 Task: visit on peoples page and checked how many employees works in Samsung Electronics
Action: Mouse moved to (515, 539)
Screenshot: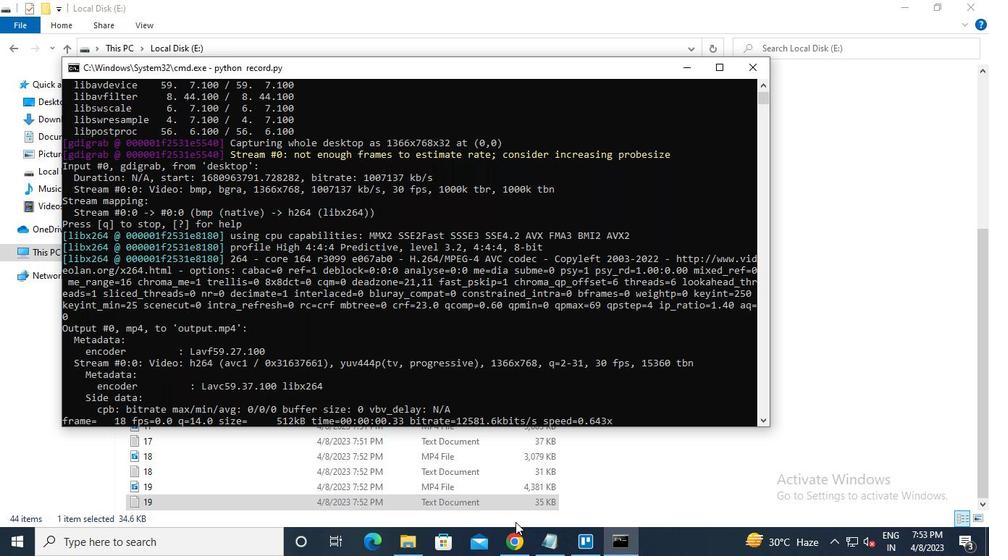 
Action: Mouse pressed left at (515, 539)
Screenshot: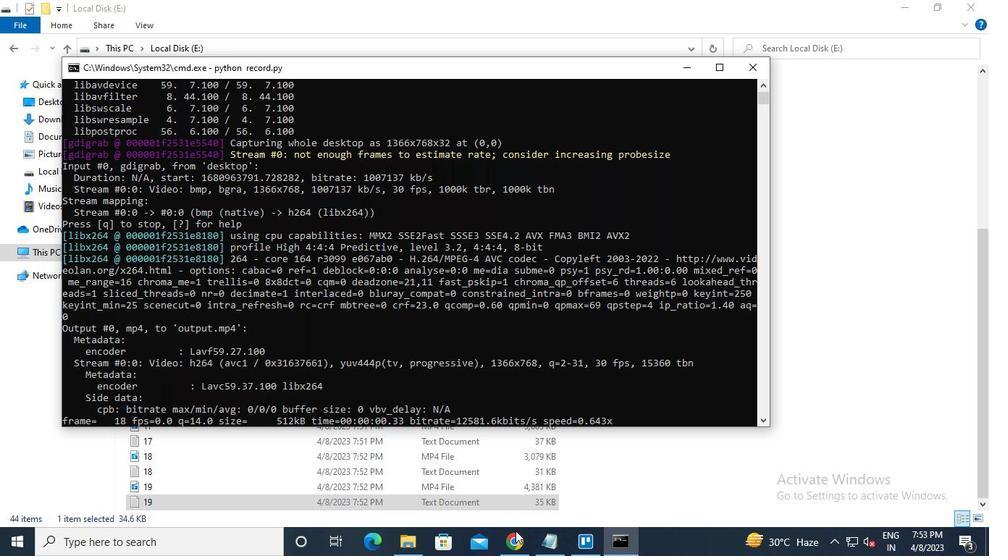 
Action: Mouse moved to (443, 89)
Screenshot: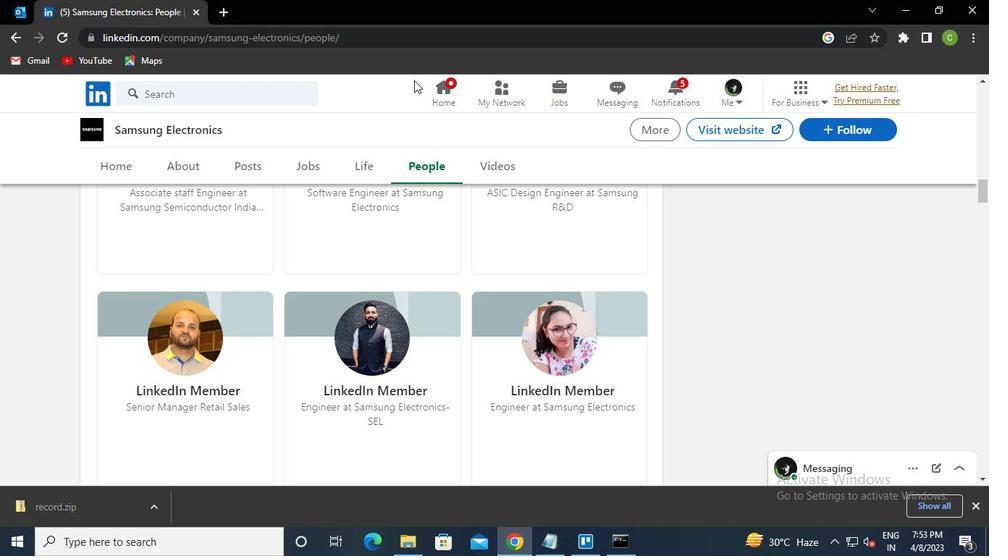 
Action: Mouse pressed left at (443, 89)
Screenshot: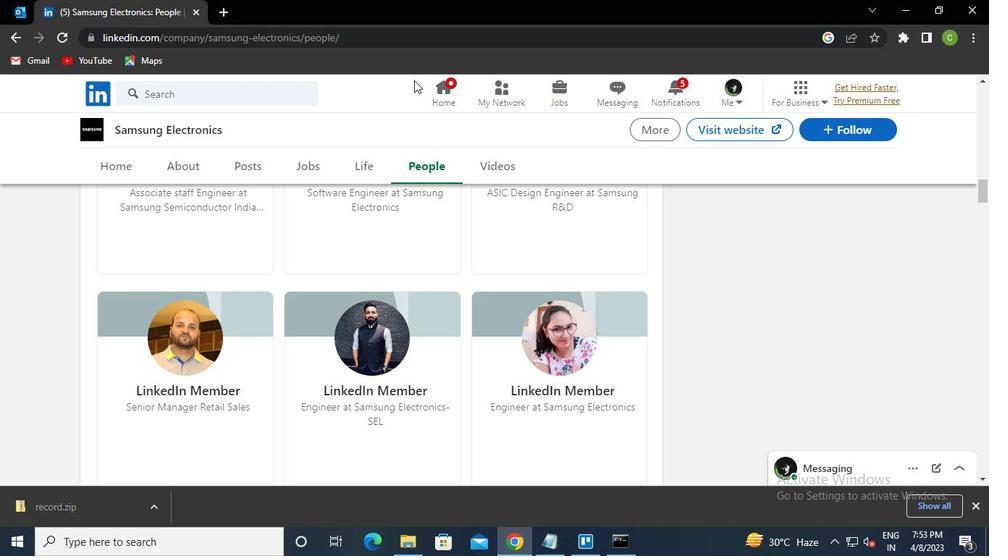 
Action: Mouse moved to (233, 93)
Screenshot: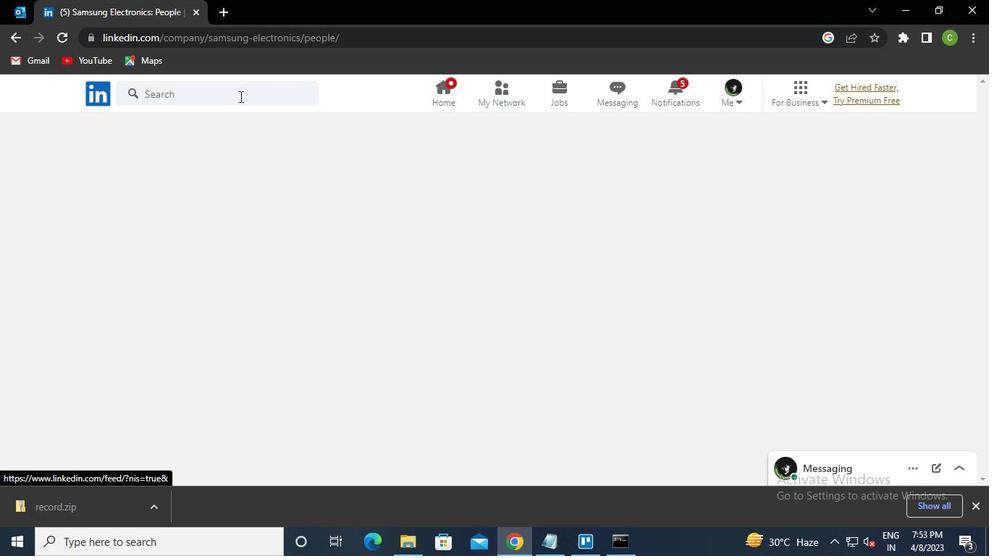 
Action: Mouse pressed left at (233, 93)
Screenshot: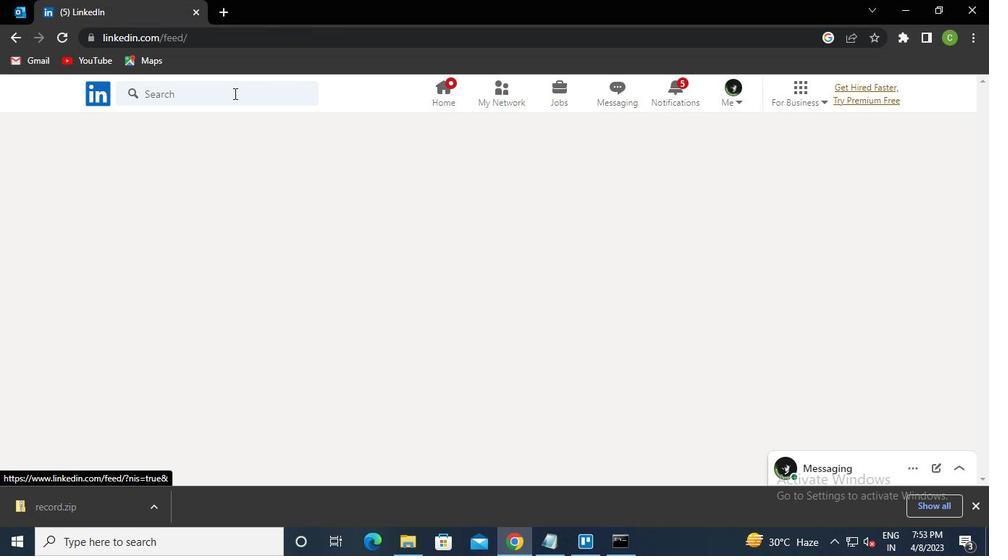 
Action: Keyboard s
Screenshot: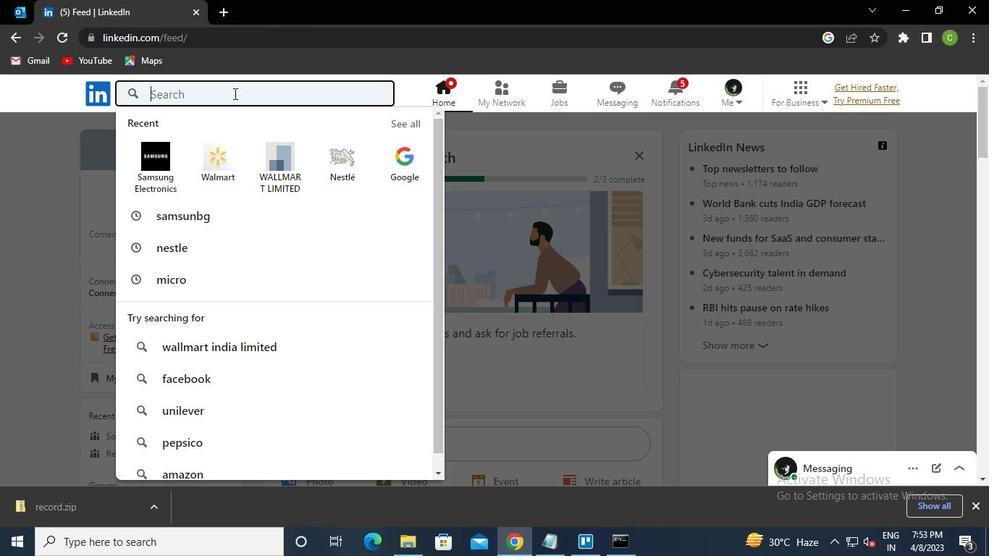 
Action: Keyboard a
Screenshot: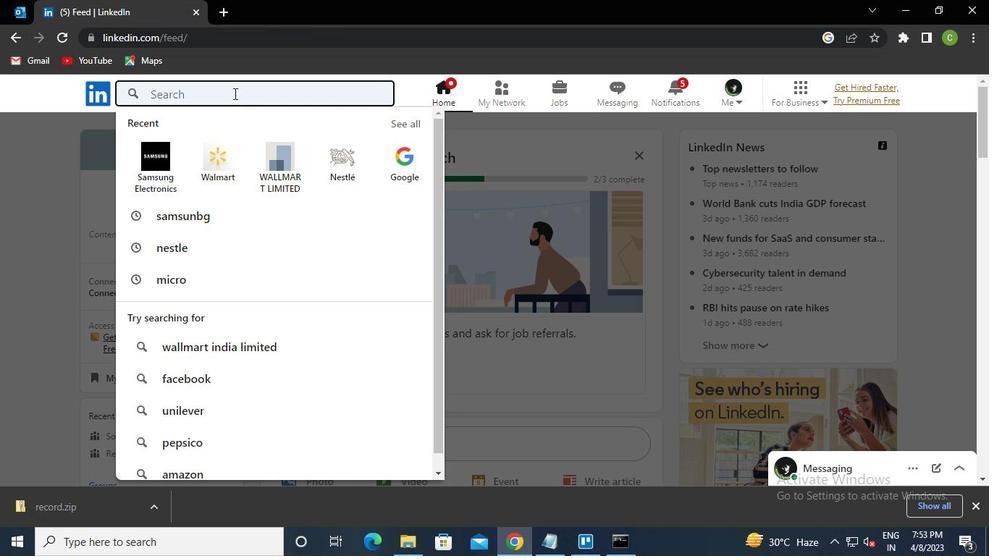 
Action: Keyboard m
Screenshot: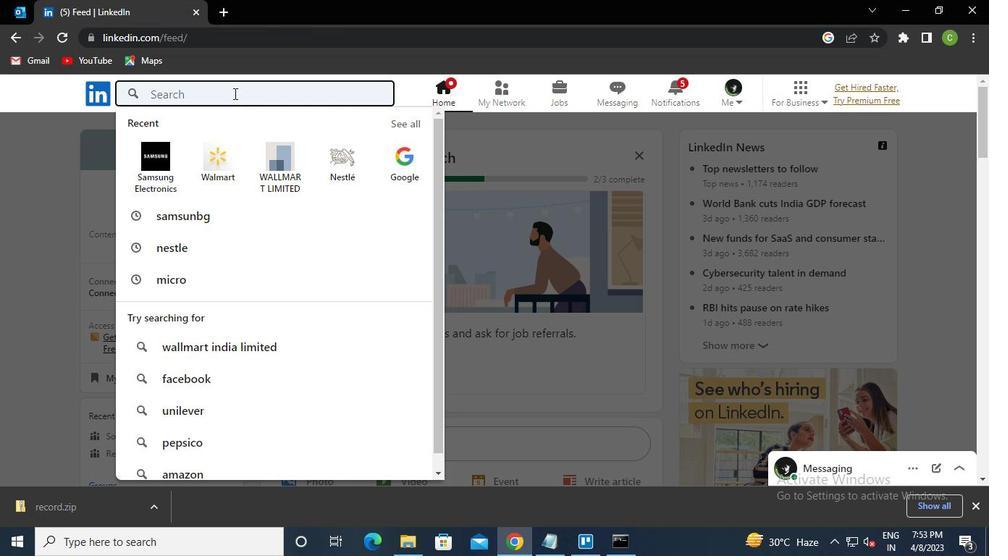 
Action: Keyboard Key.down
Screenshot: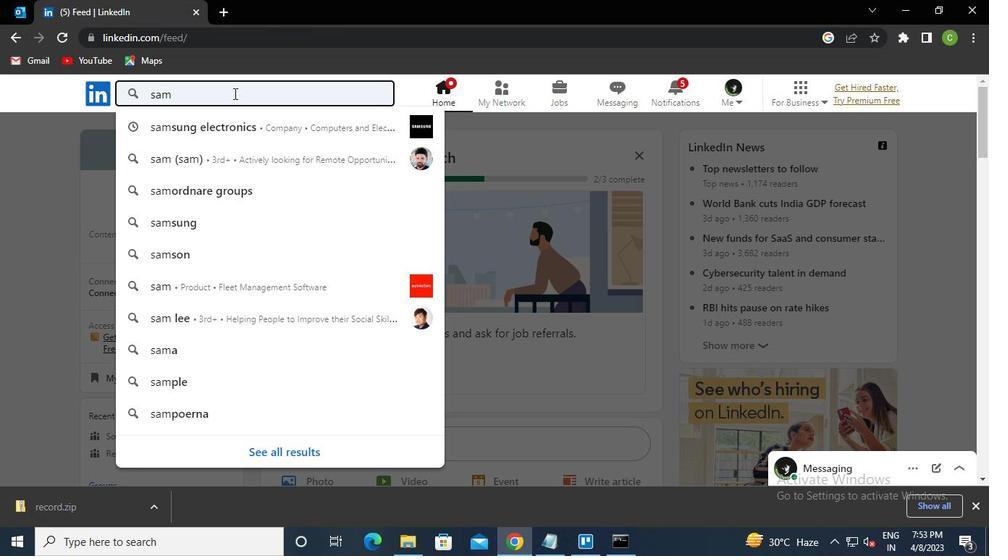 
Action: Keyboard Key.enter
Screenshot: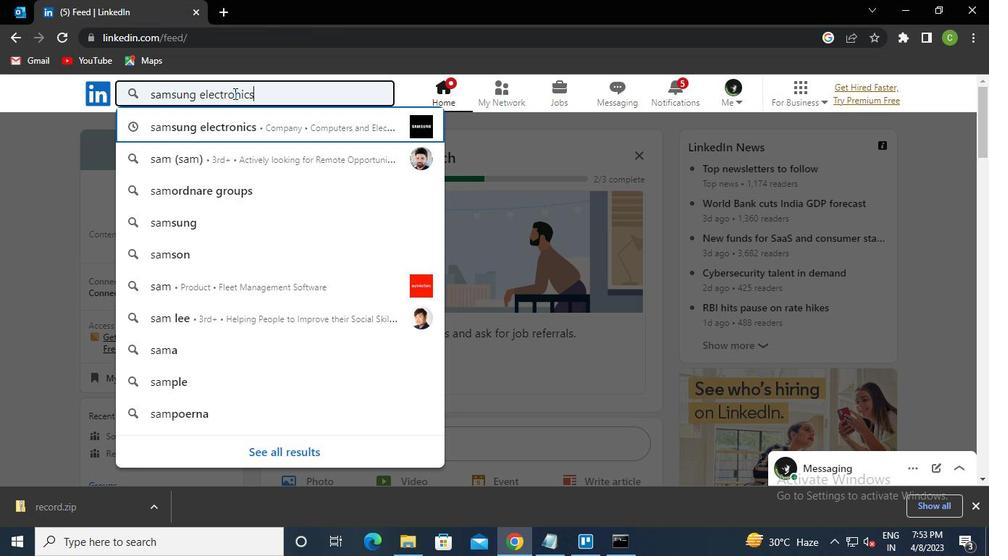 
Action: Mouse moved to (460, 283)
Screenshot: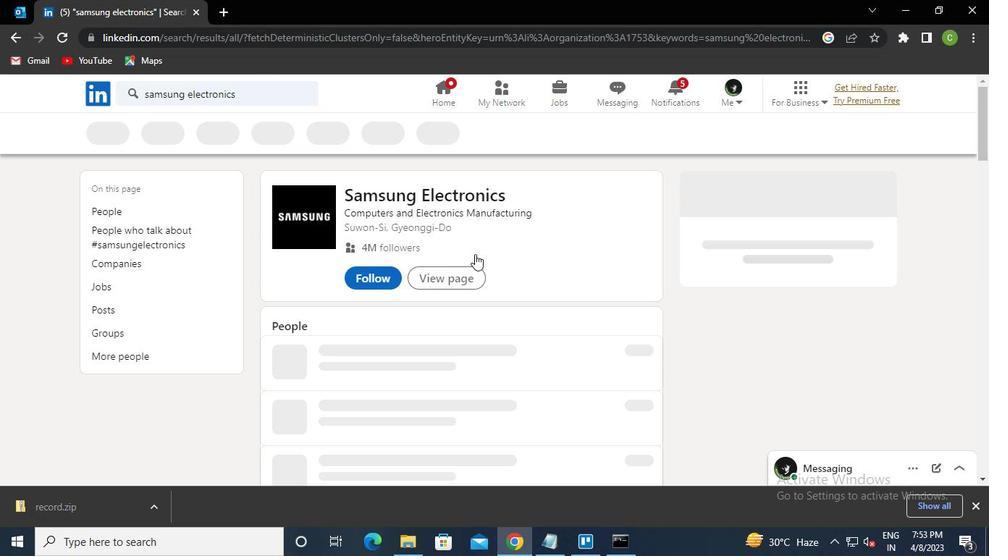 
Action: Mouse pressed left at (460, 283)
Screenshot: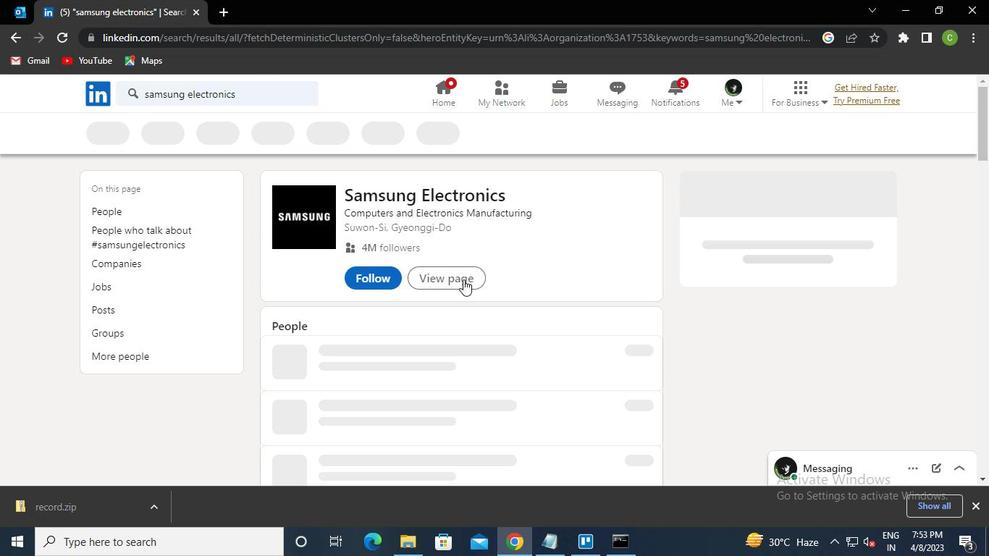 
Action: Mouse moved to (357, 172)
Screenshot: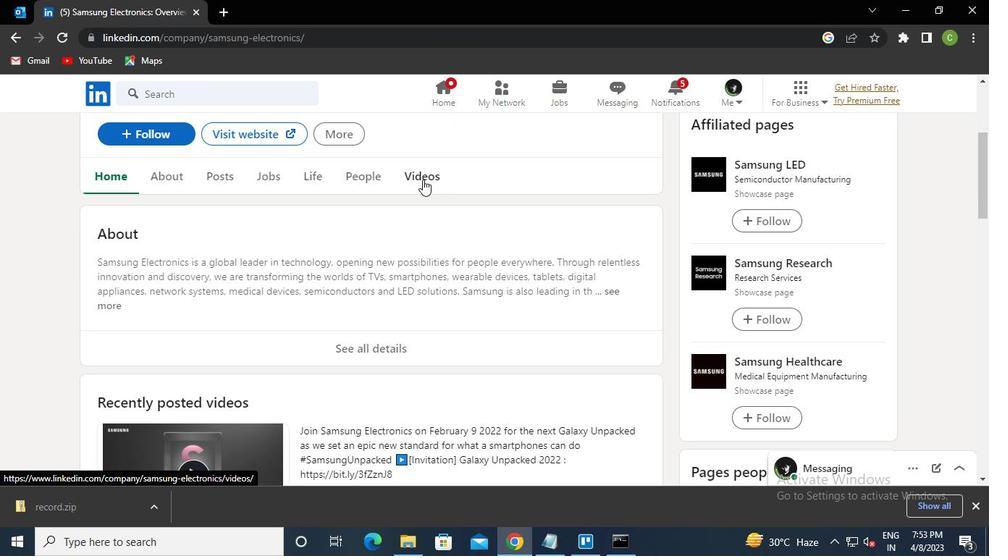 
Action: Mouse pressed left at (357, 172)
Screenshot: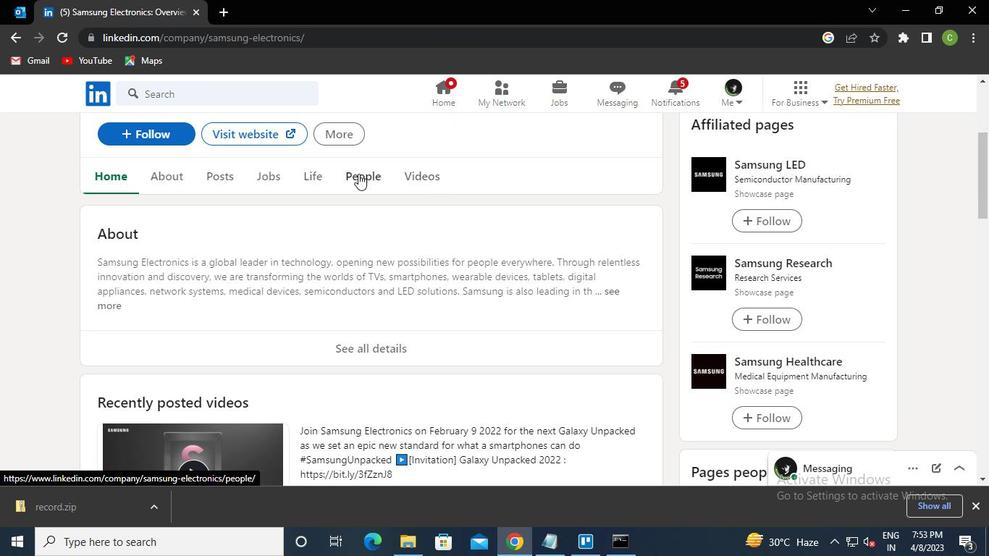
Action: Mouse moved to (620, 538)
Screenshot: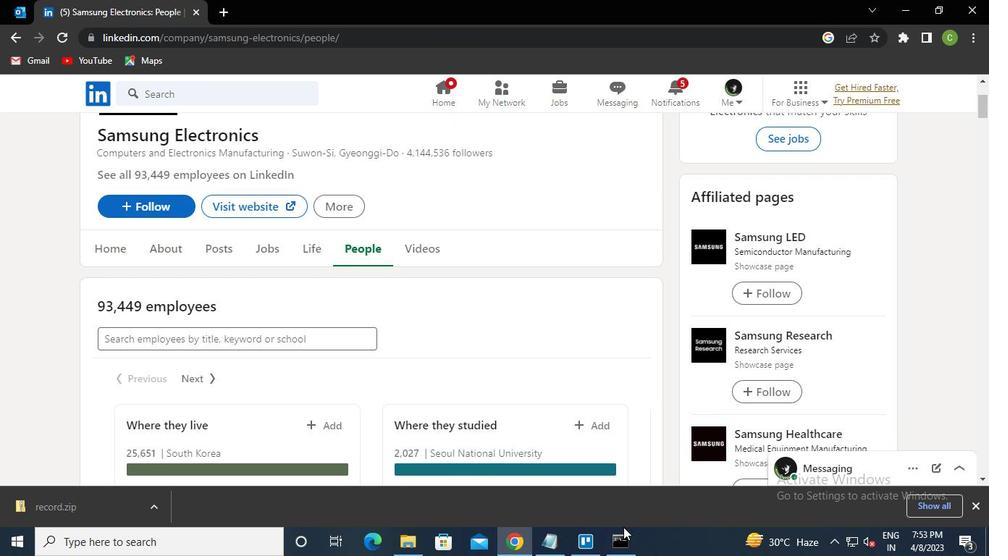 
Action: Mouse pressed left at (620, 538)
Screenshot: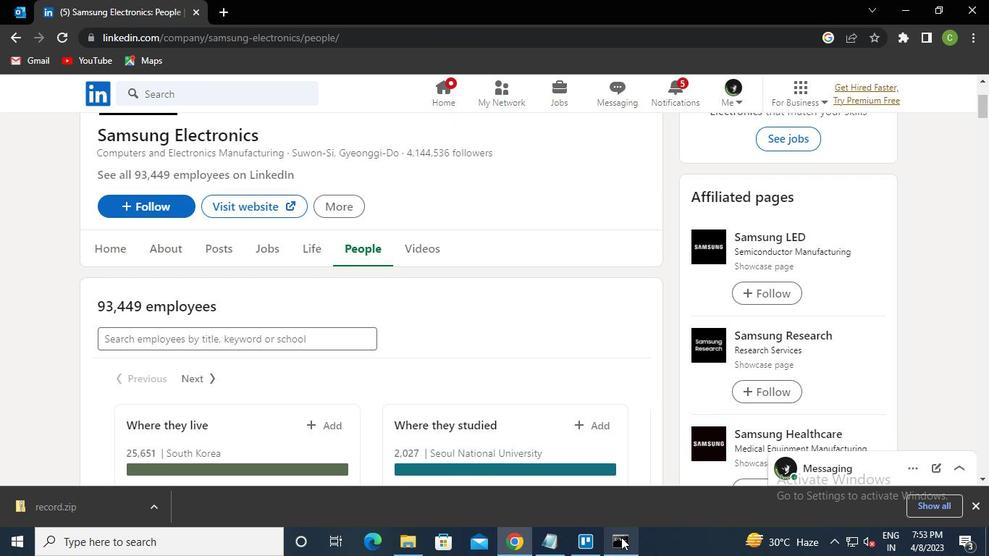 
Action: Mouse moved to (757, 66)
Screenshot: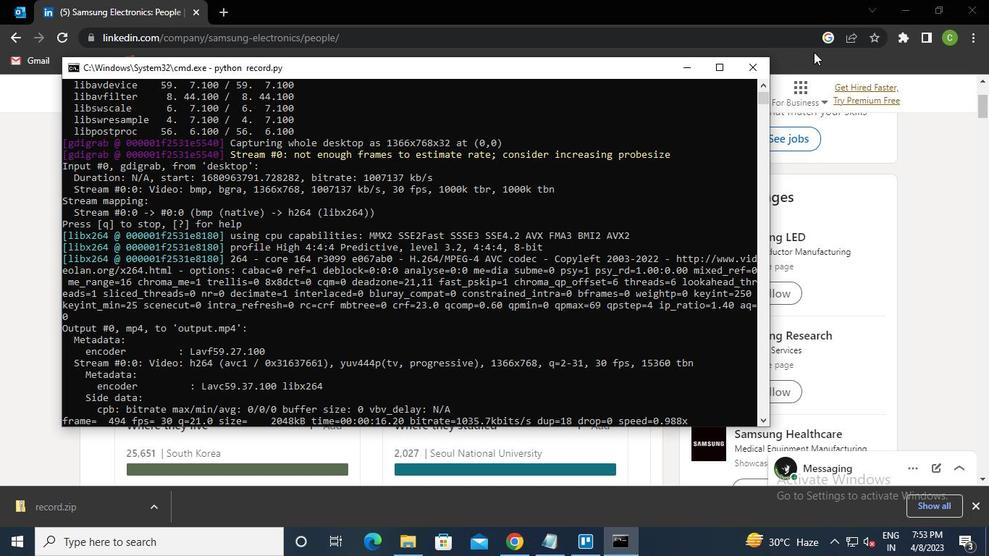 
Action: Mouse pressed left at (757, 66)
Screenshot: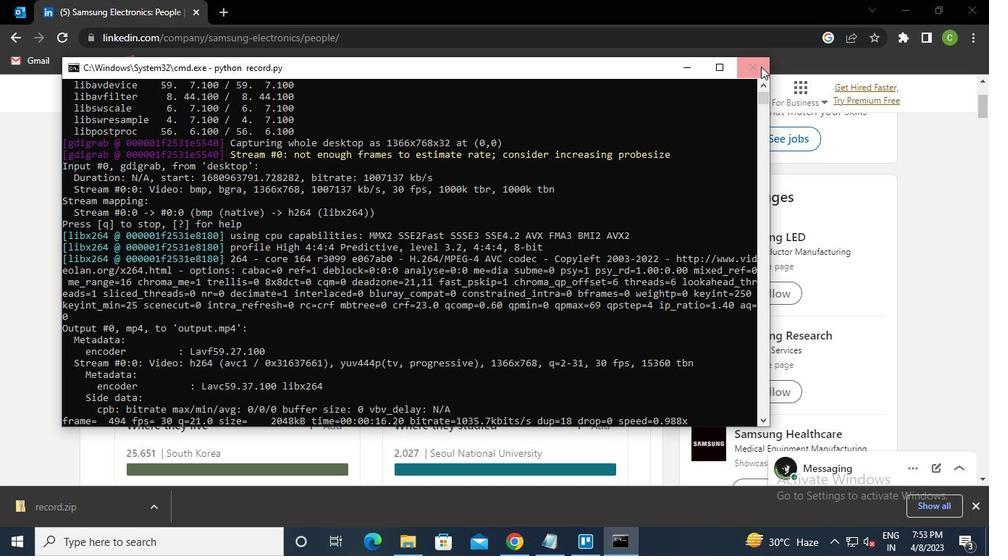 
Action: Mouse moved to (749, 78)
Screenshot: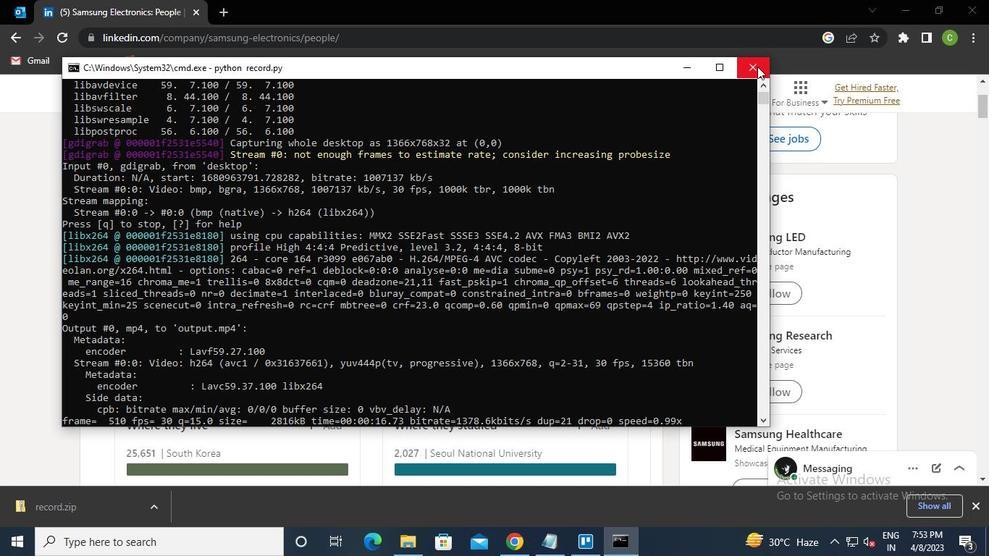 
